 Task: Create a rule when a start date more than 1  days ago is removed from a card by anyone.
Action: Mouse pressed left at (399, 386)
Screenshot: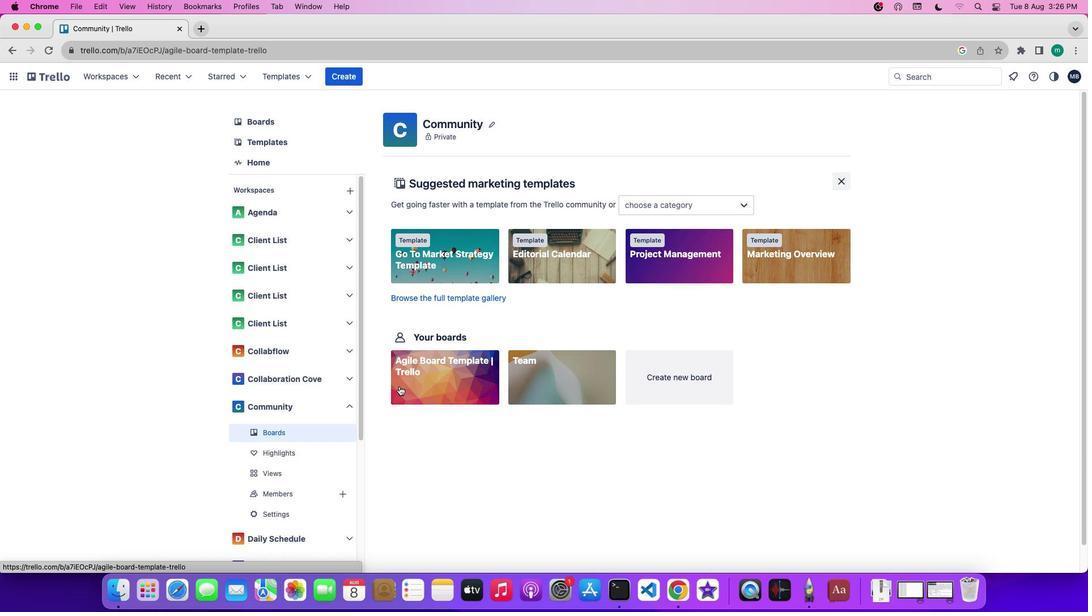 
Action: Mouse moved to (1064, 240)
Screenshot: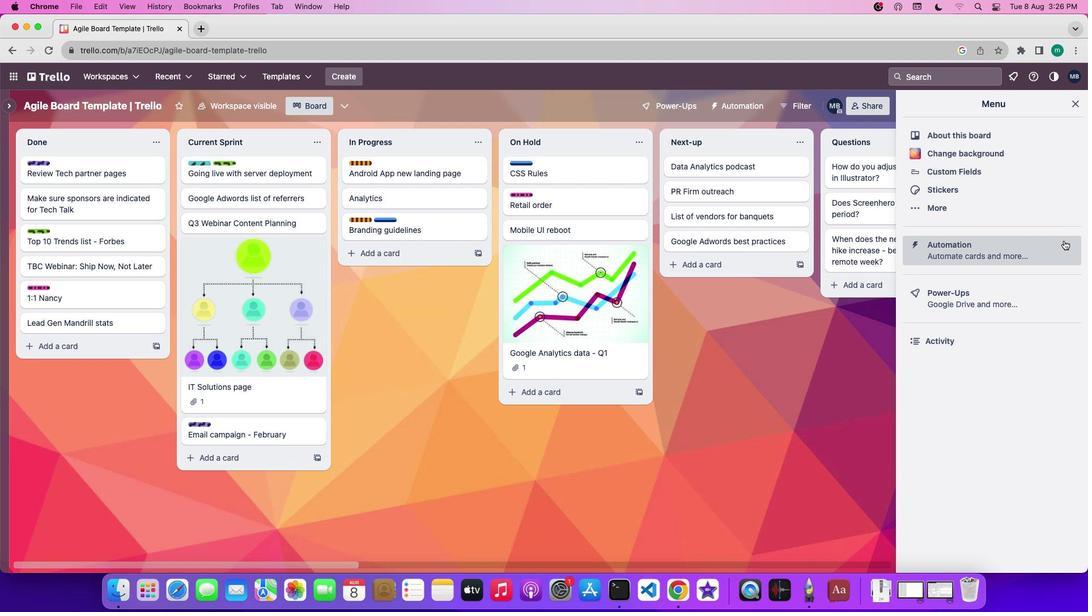
Action: Mouse pressed left at (1064, 240)
Screenshot: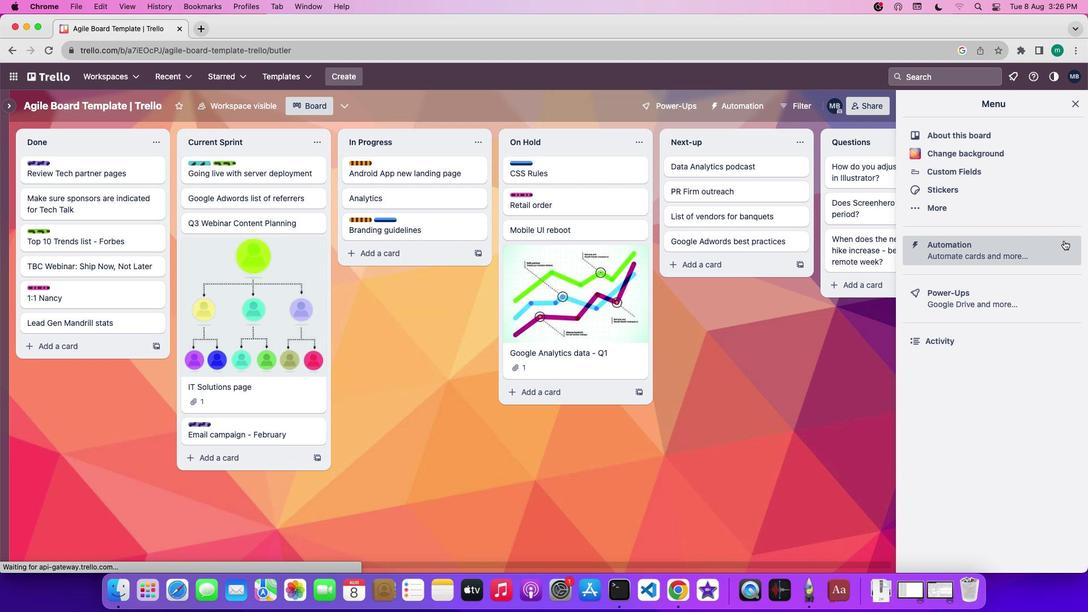 
Action: Mouse moved to (68, 199)
Screenshot: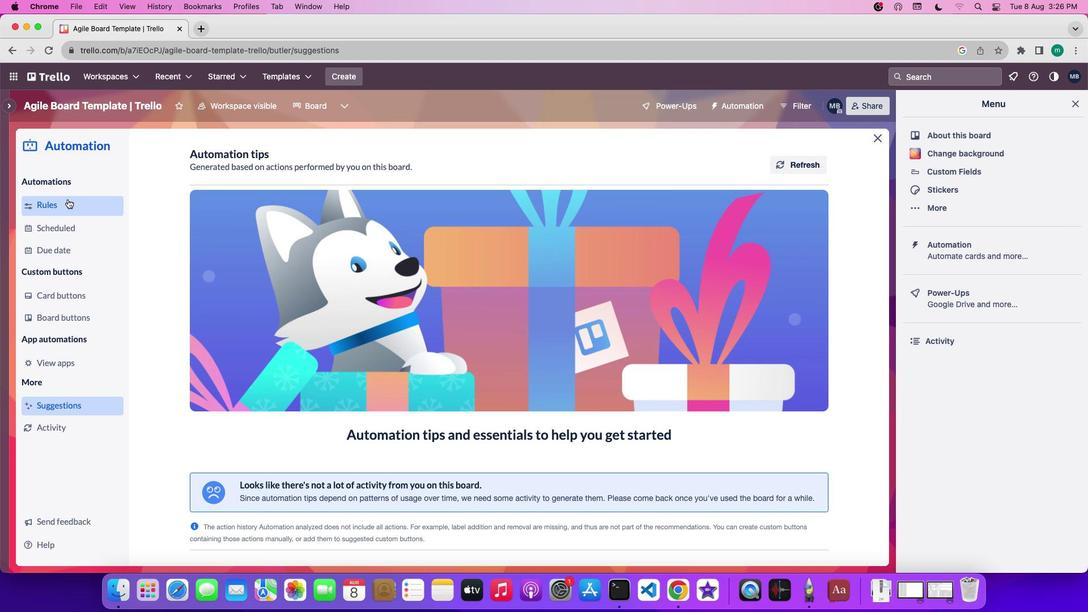 
Action: Mouse pressed left at (68, 199)
Screenshot: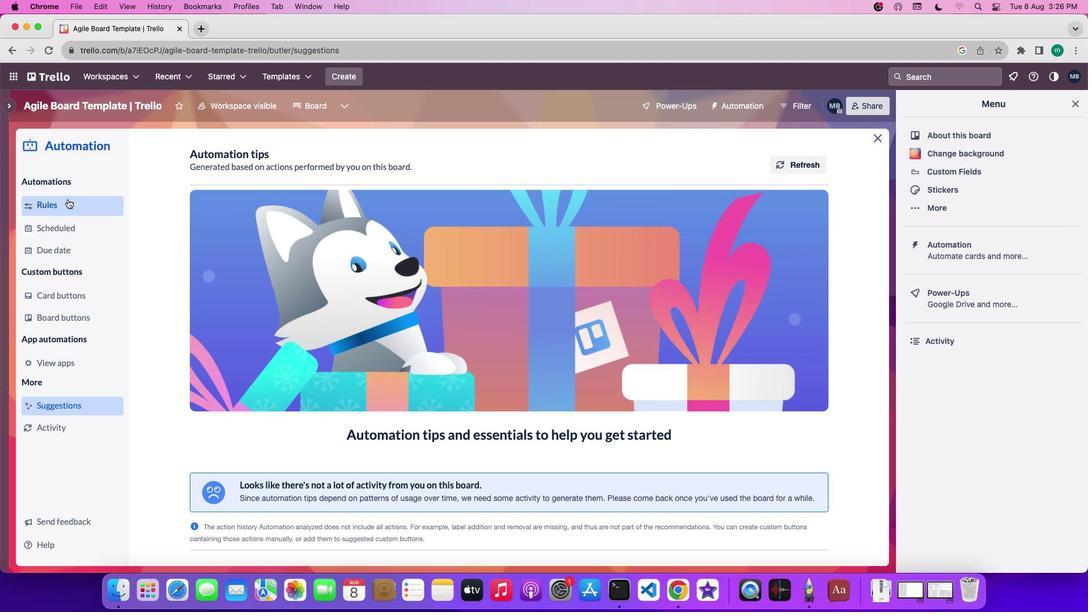 
Action: Mouse moved to (747, 155)
Screenshot: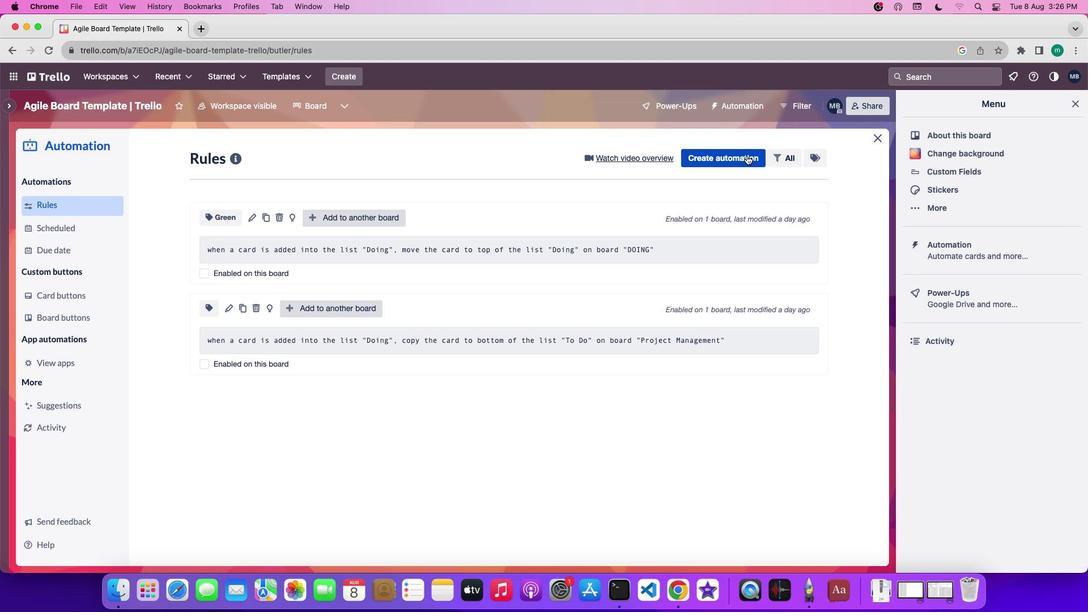 
Action: Mouse pressed left at (747, 155)
Screenshot: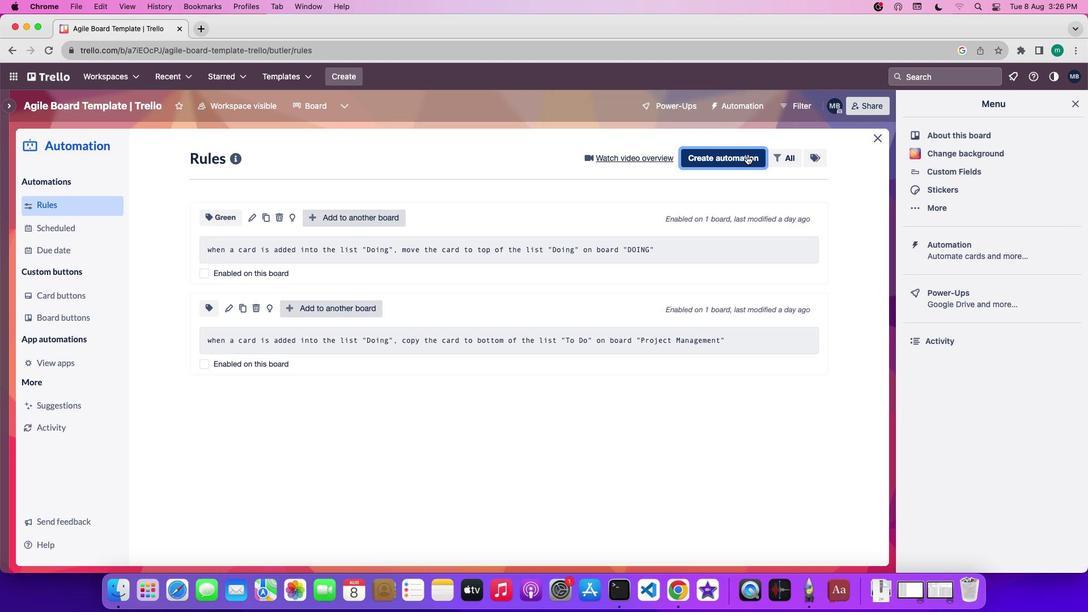 
Action: Mouse moved to (478, 332)
Screenshot: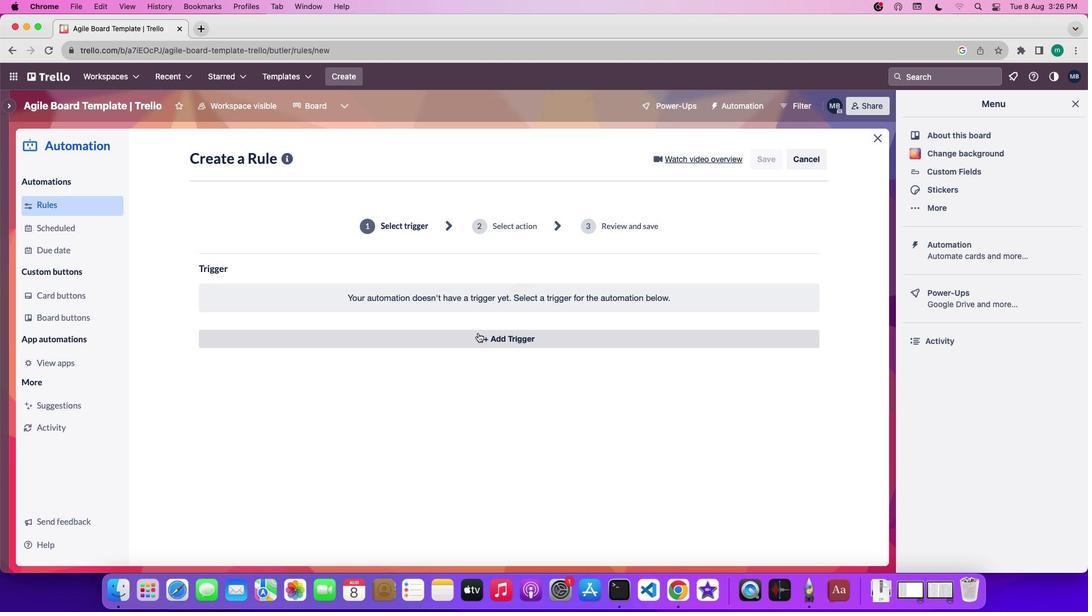 
Action: Mouse pressed left at (478, 332)
Screenshot: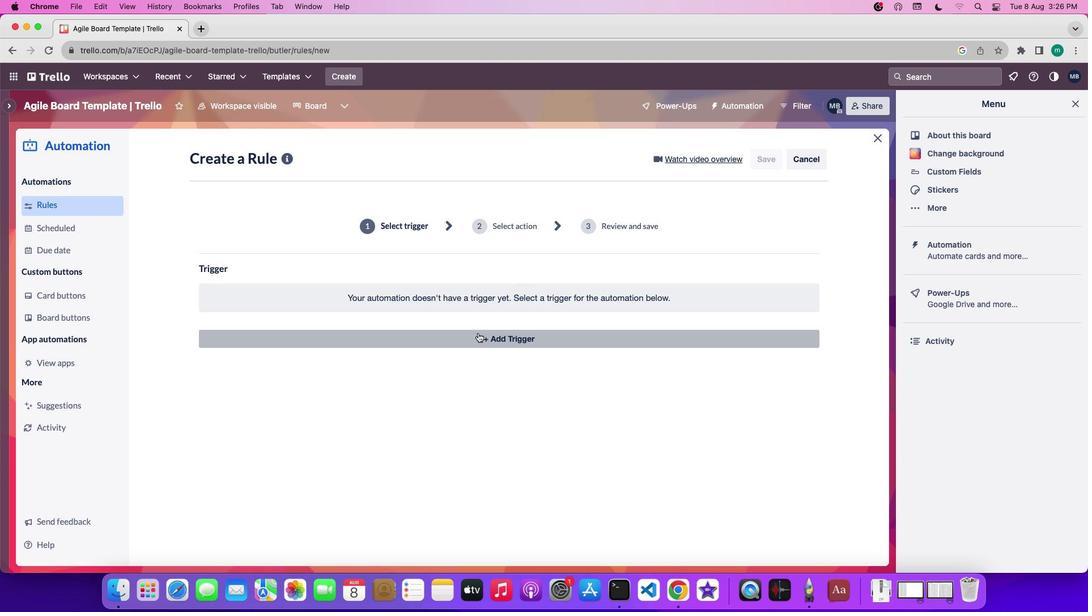 
Action: Mouse moved to (312, 378)
Screenshot: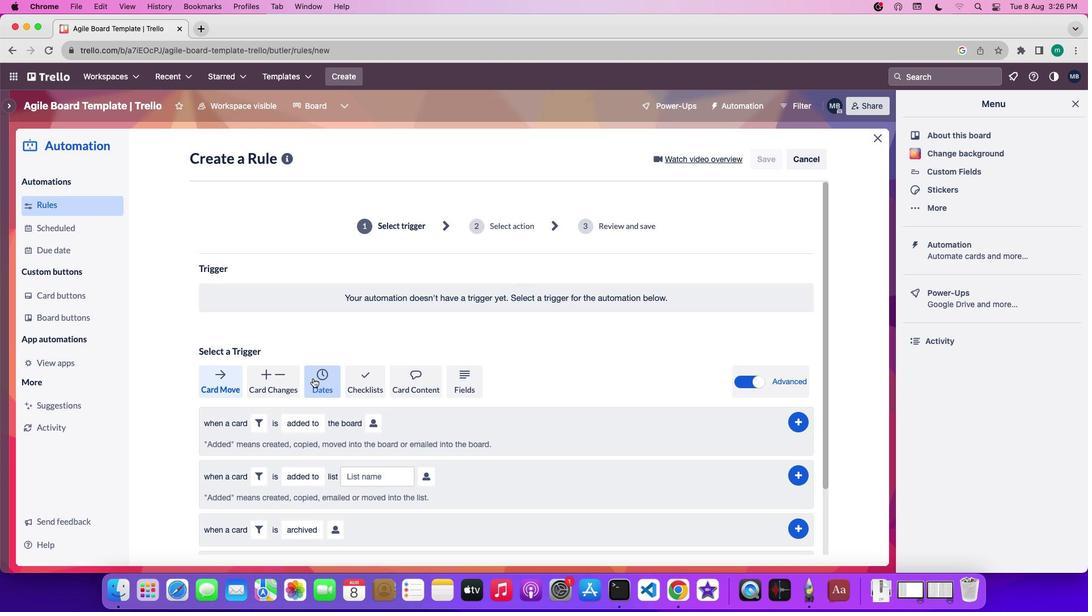 
Action: Mouse pressed left at (312, 378)
Screenshot: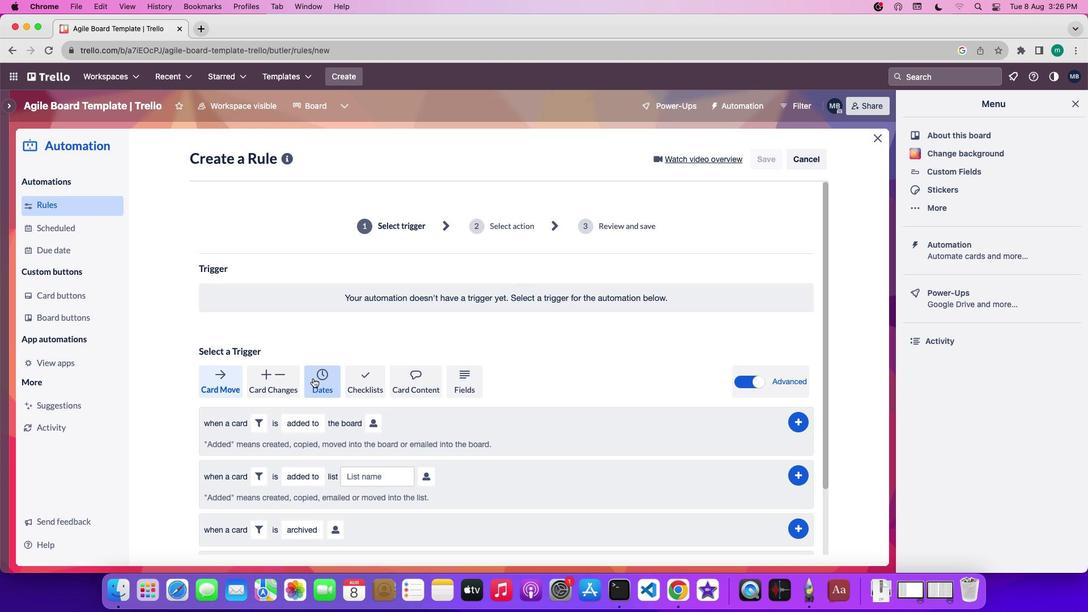 
Action: Mouse moved to (391, 384)
Screenshot: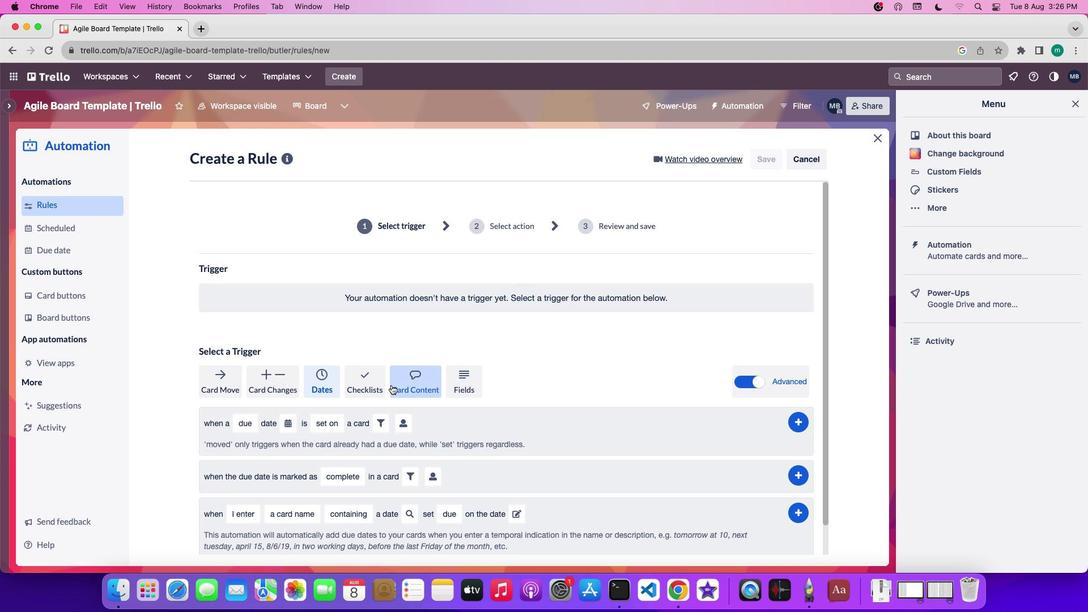 
Action: Mouse scrolled (391, 384) with delta (0, 0)
Screenshot: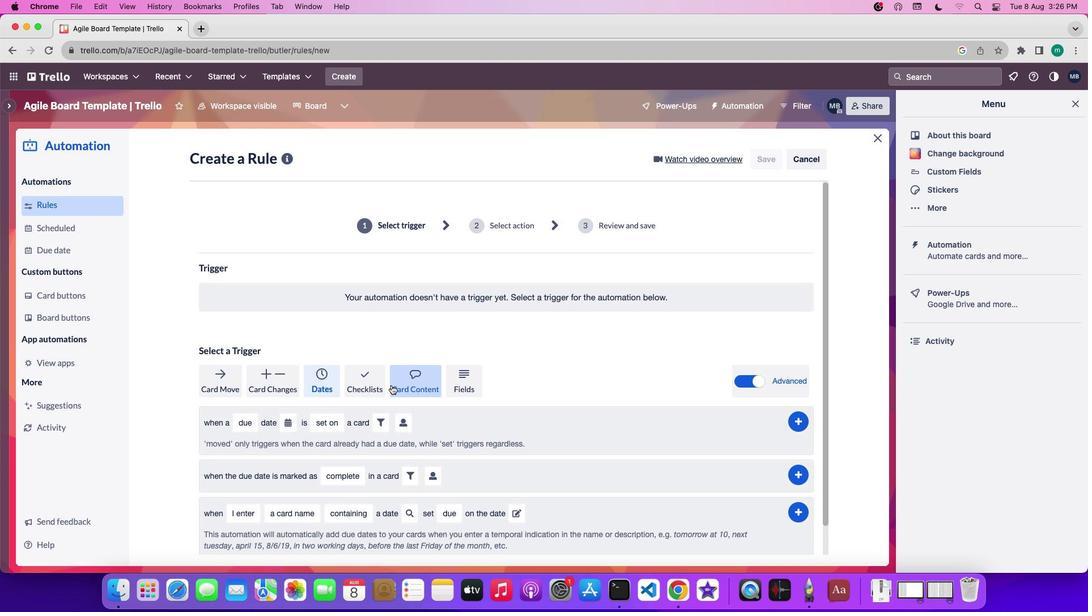
Action: Mouse scrolled (391, 384) with delta (0, 0)
Screenshot: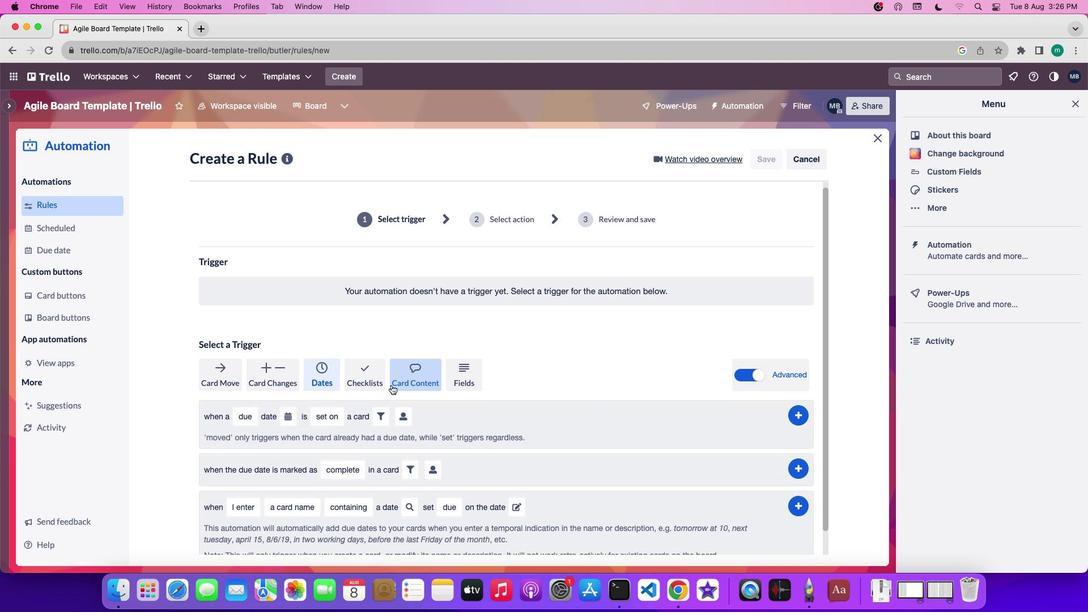 
Action: Mouse scrolled (391, 384) with delta (0, -1)
Screenshot: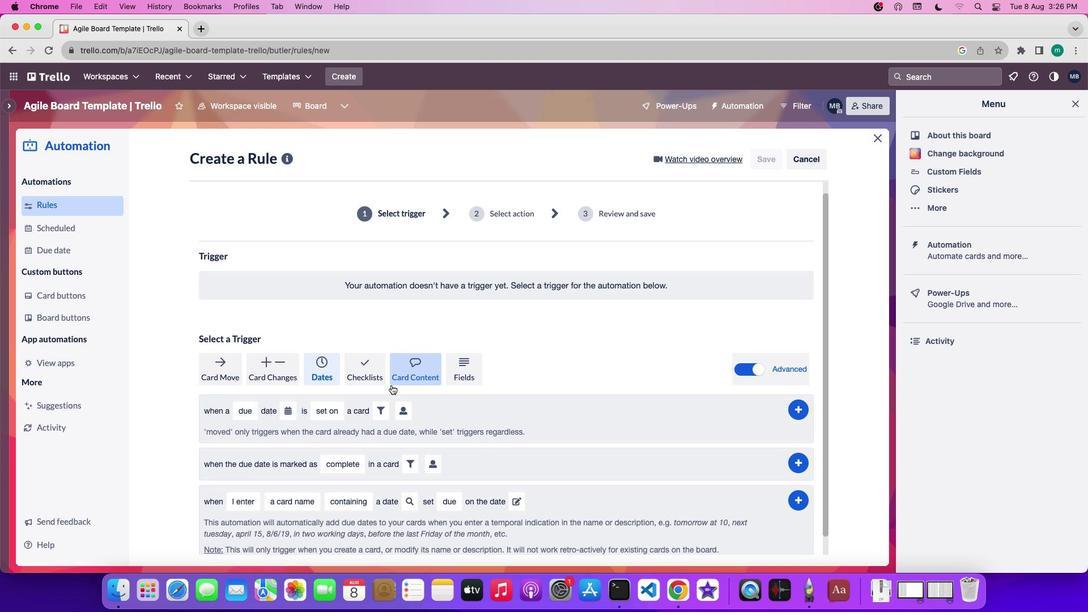 
Action: Mouse scrolled (391, 384) with delta (0, -1)
Screenshot: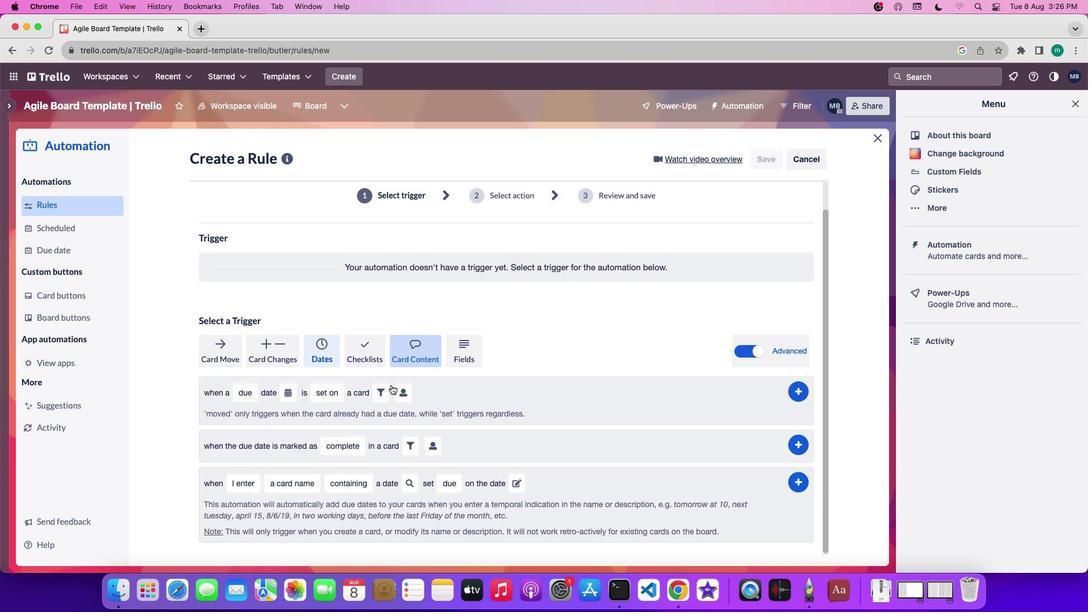 
Action: Mouse moved to (250, 434)
Screenshot: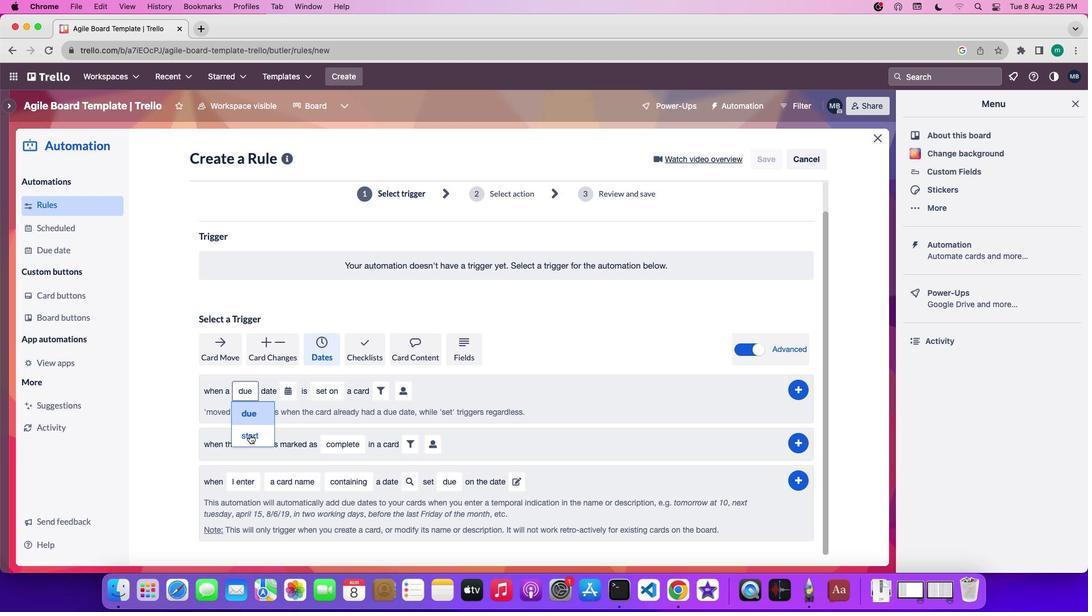 
Action: Mouse pressed left at (250, 434)
Screenshot: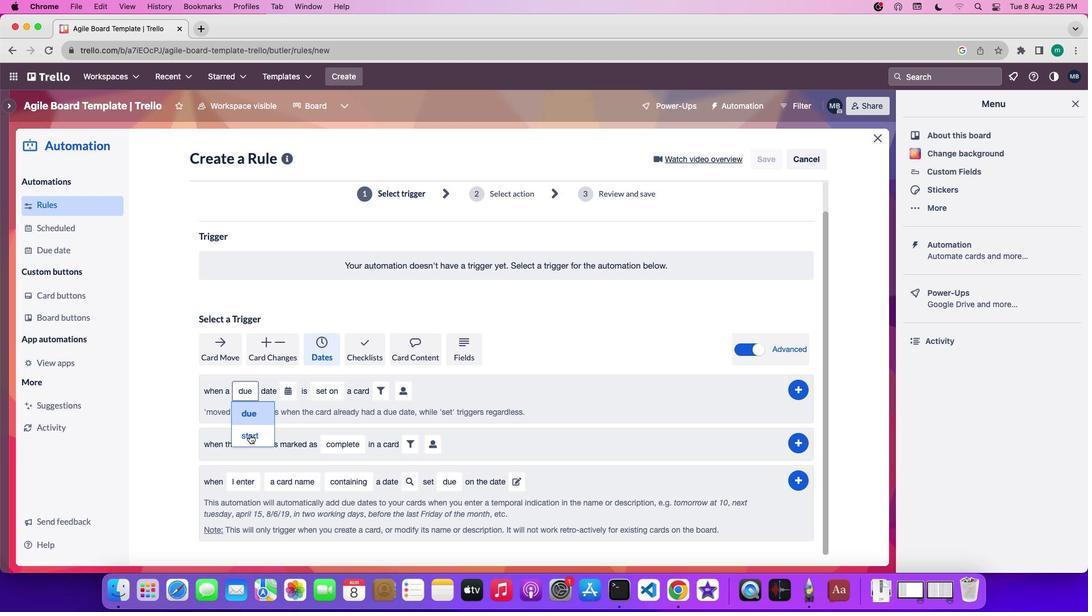 
Action: Mouse moved to (297, 393)
Screenshot: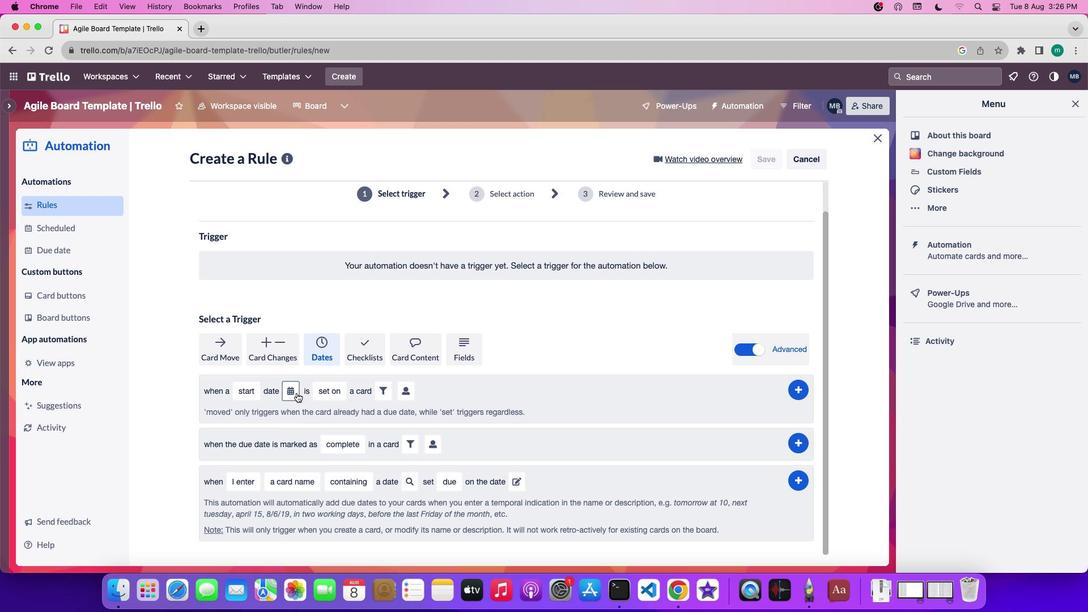 
Action: Mouse pressed left at (297, 393)
Screenshot: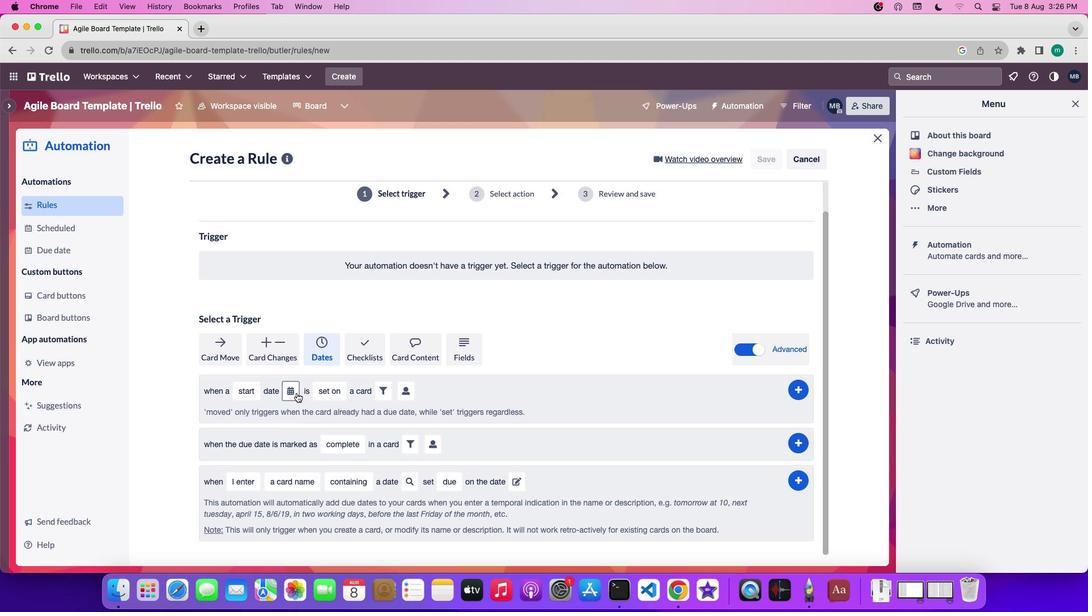 
Action: Mouse moved to (335, 529)
Screenshot: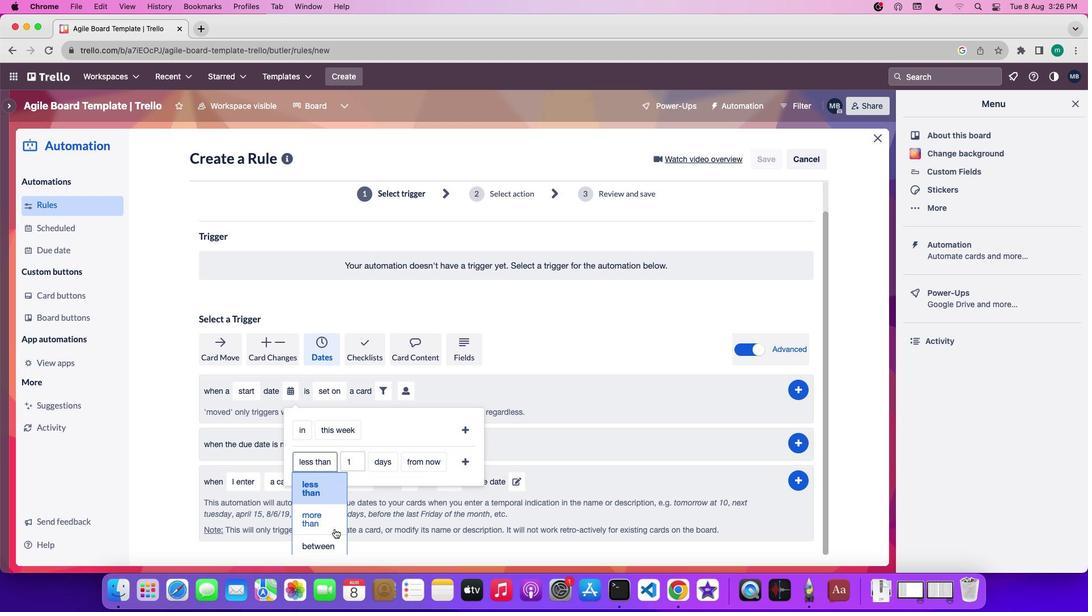 
Action: Mouse pressed left at (335, 529)
Screenshot: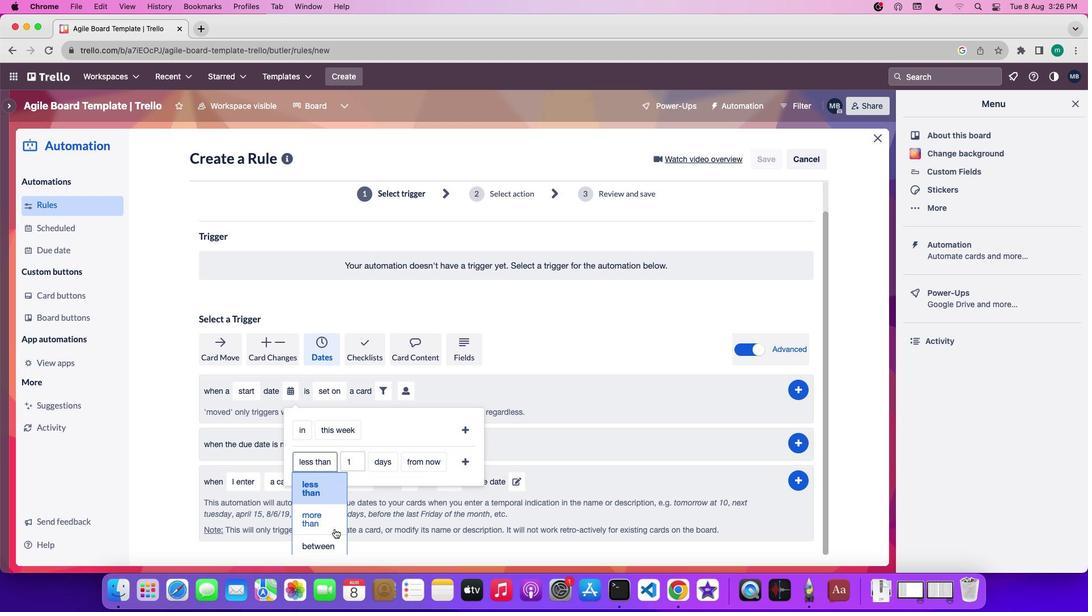 
Action: Mouse moved to (394, 511)
Screenshot: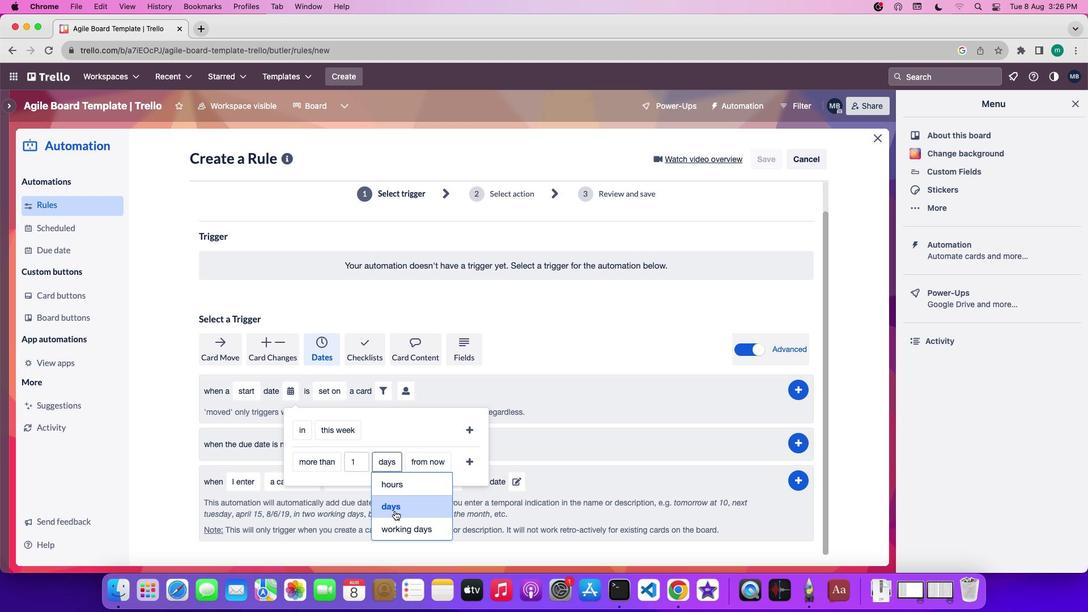 
Action: Mouse pressed left at (394, 511)
Screenshot: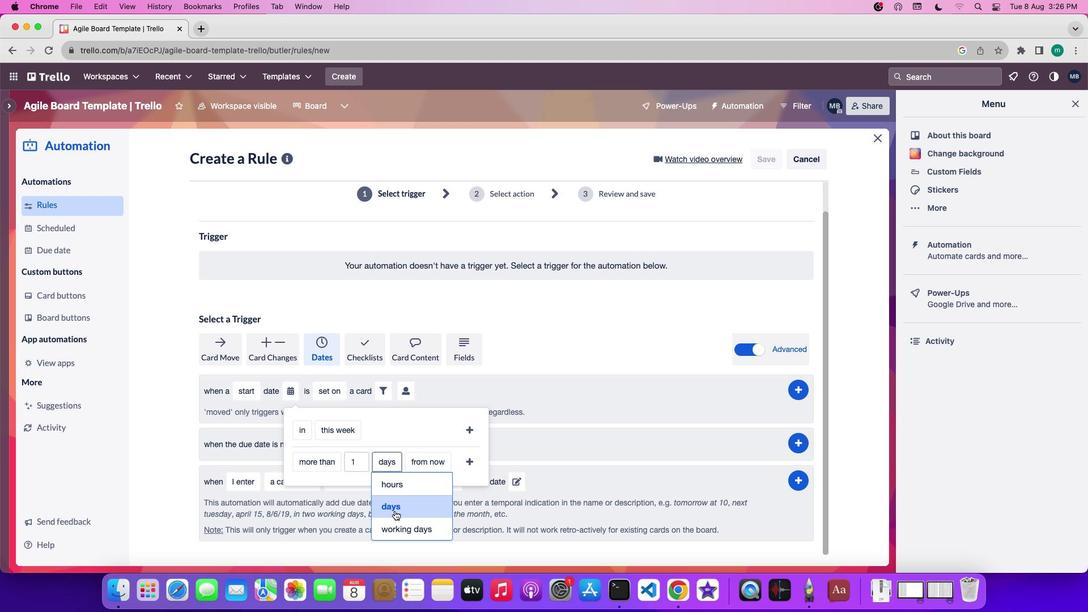 
Action: Mouse moved to (433, 462)
Screenshot: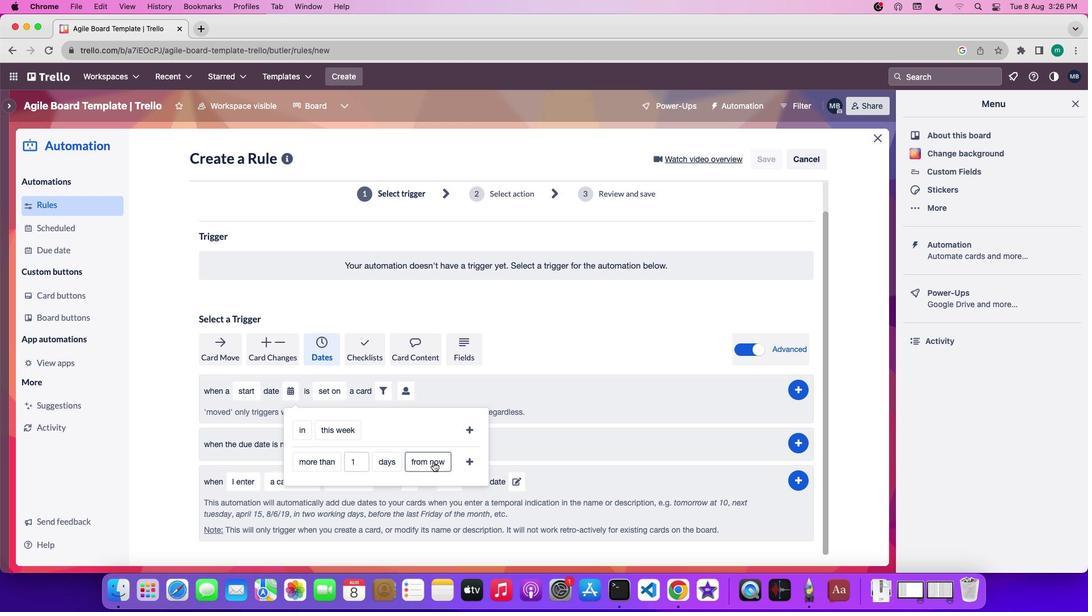 
Action: Mouse pressed left at (433, 462)
Screenshot: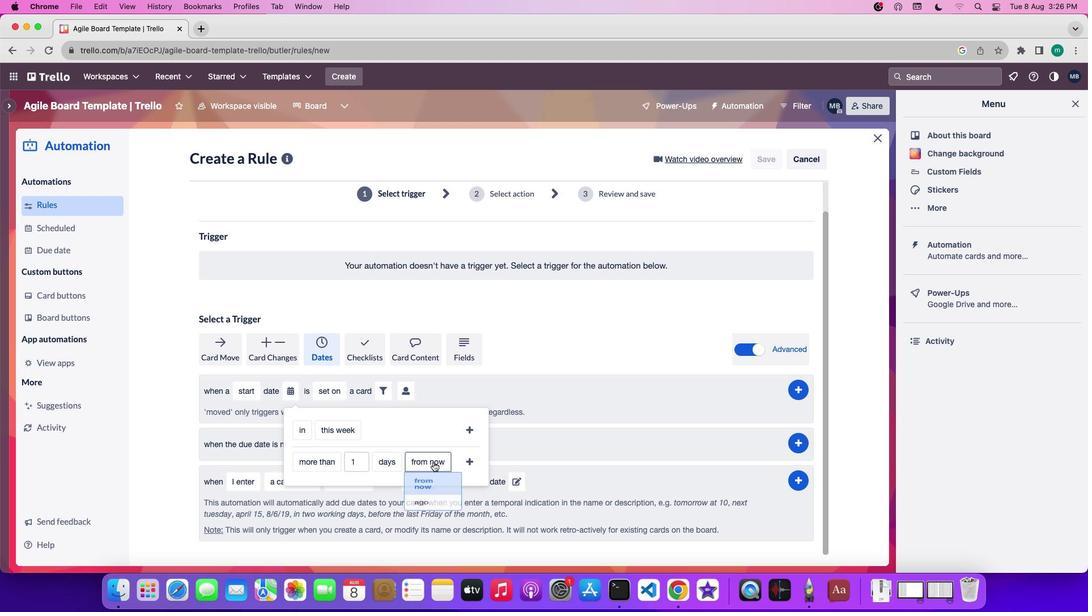 
Action: Mouse moved to (430, 520)
Screenshot: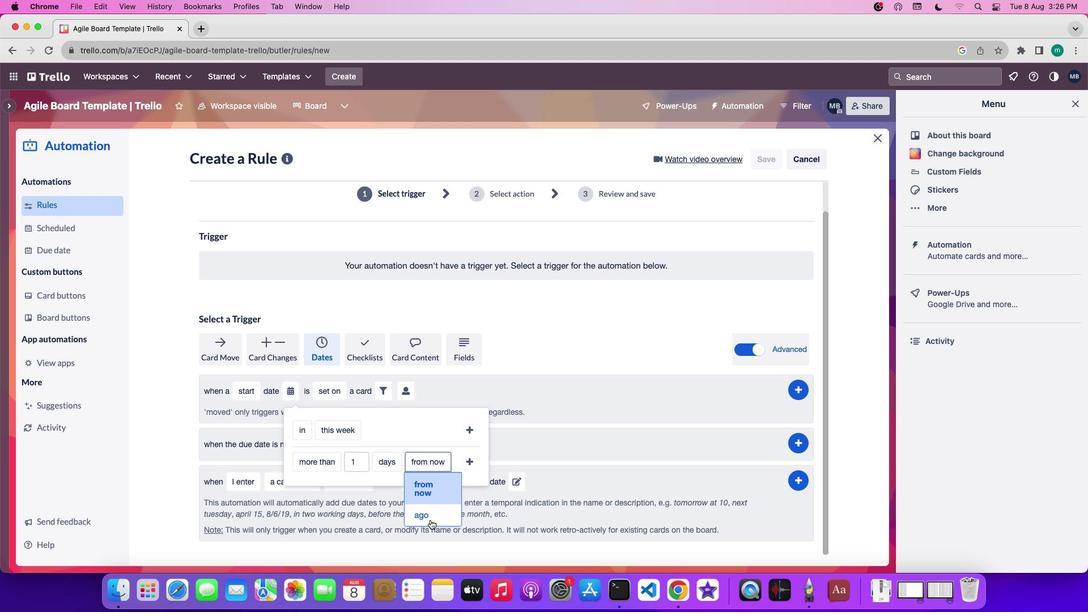 
Action: Mouse pressed left at (430, 520)
Screenshot: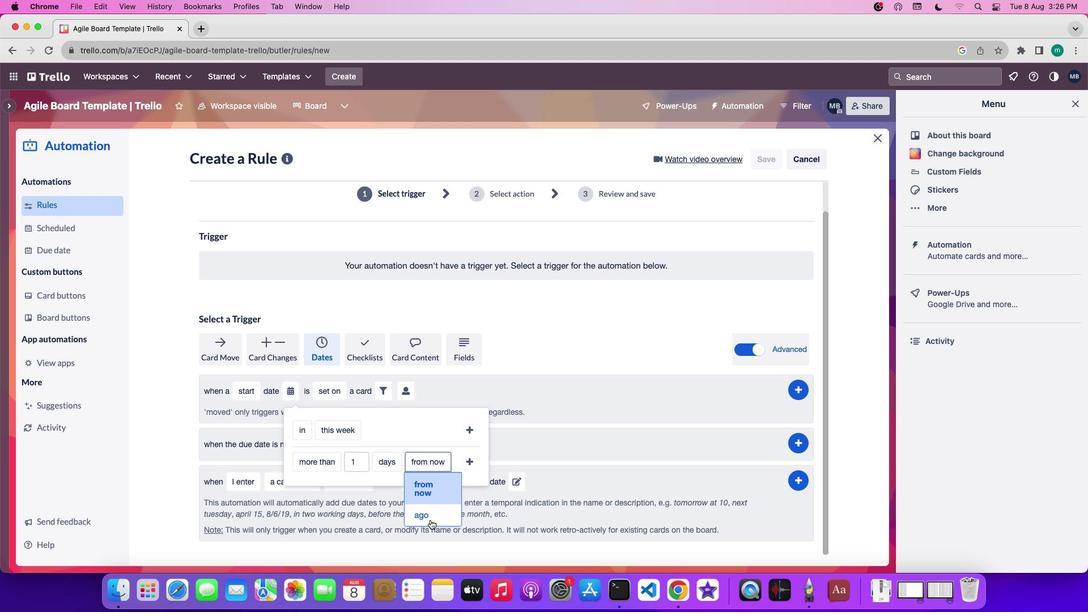 
Action: Mouse moved to (453, 457)
Screenshot: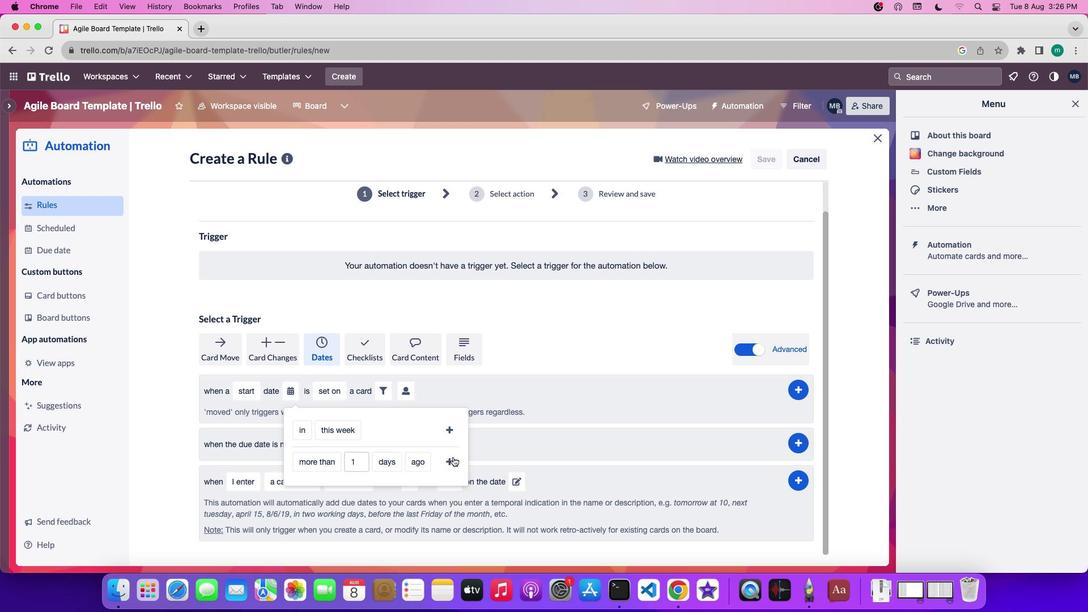 
Action: Mouse pressed left at (453, 457)
Screenshot: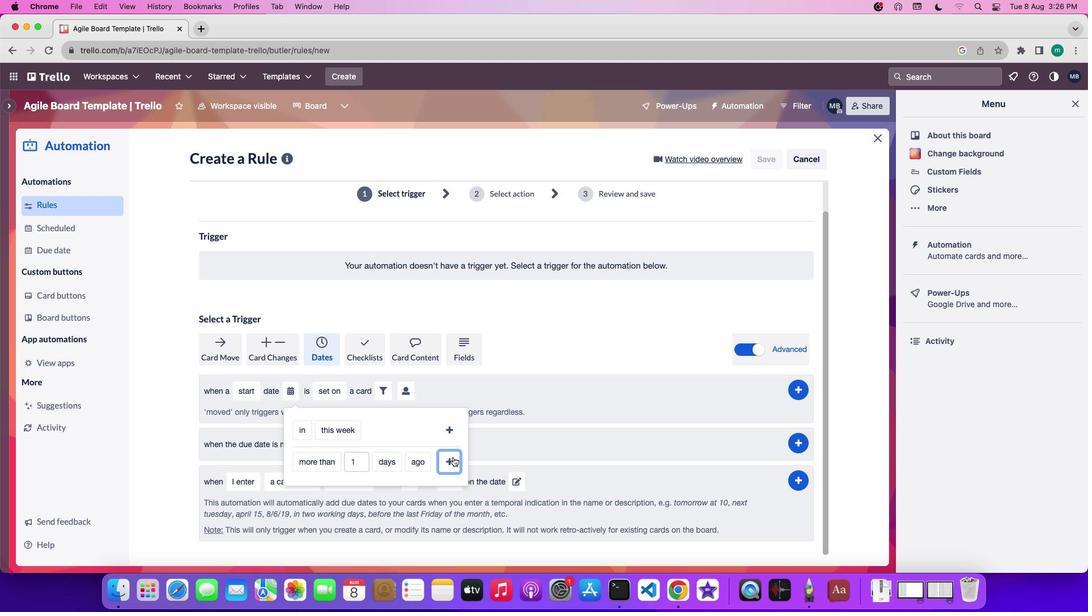 
Action: Mouse moved to (402, 390)
Screenshot: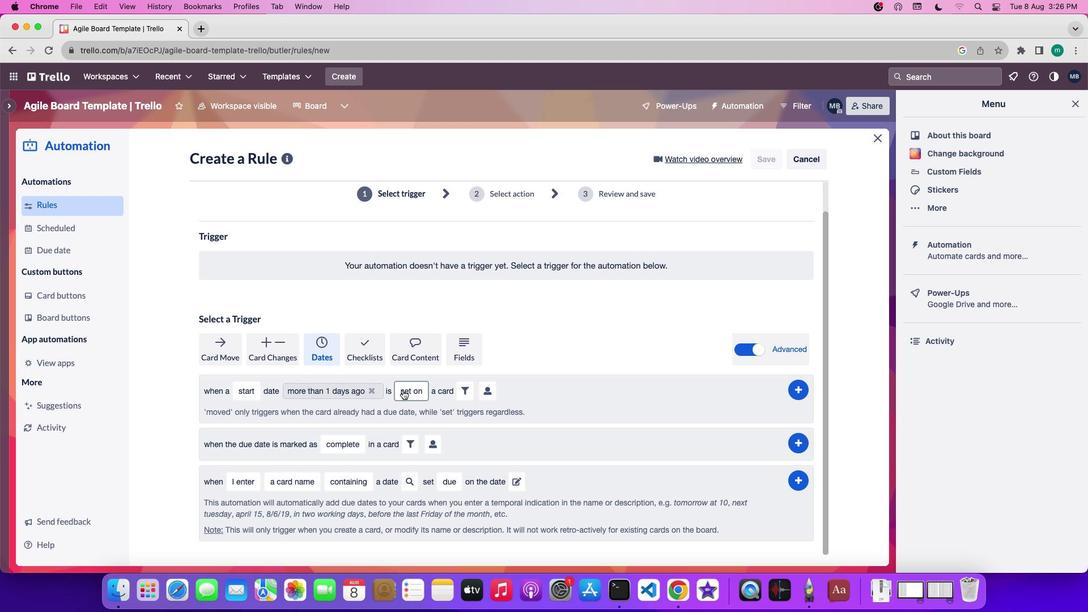 
Action: Mouse pressed left at (402, 390)
Screenshot: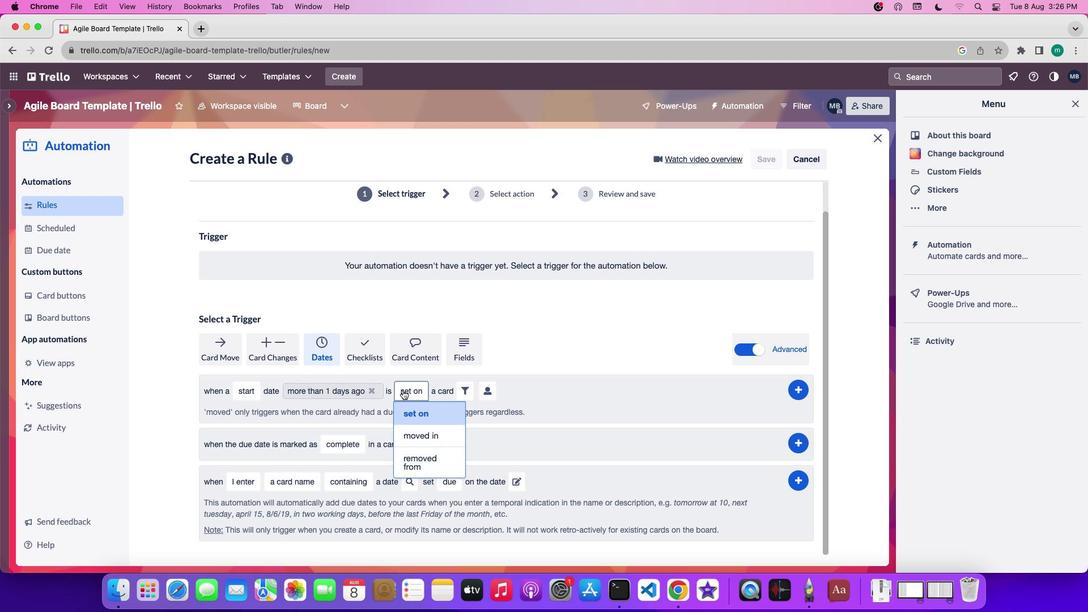 
Action: Mouse moved to (420, 462)
Screenshot: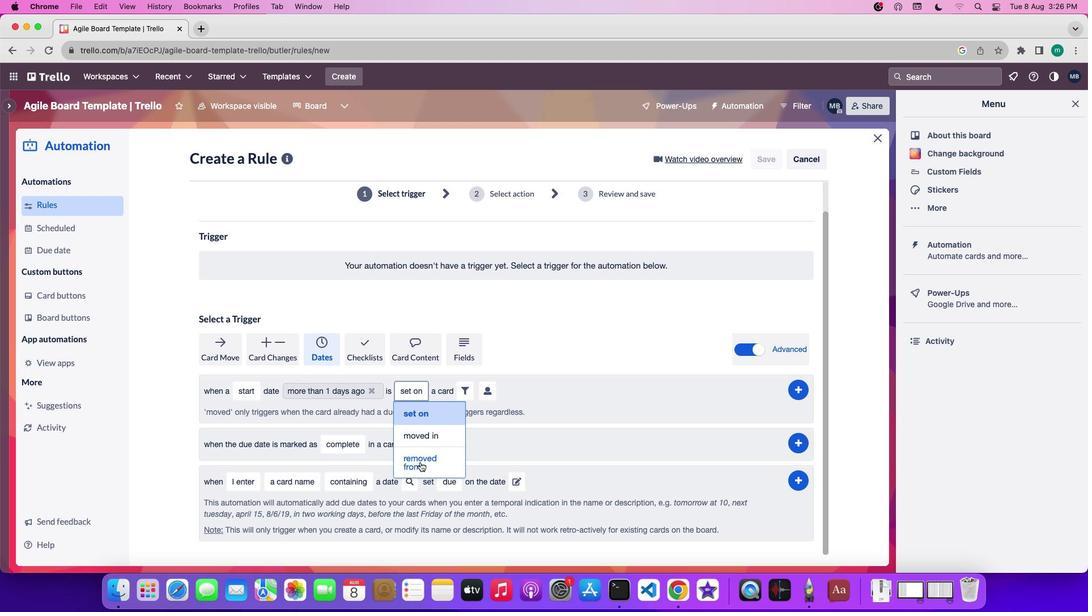 
Action: Mouse pressed left at (420, 462)
Screenshot: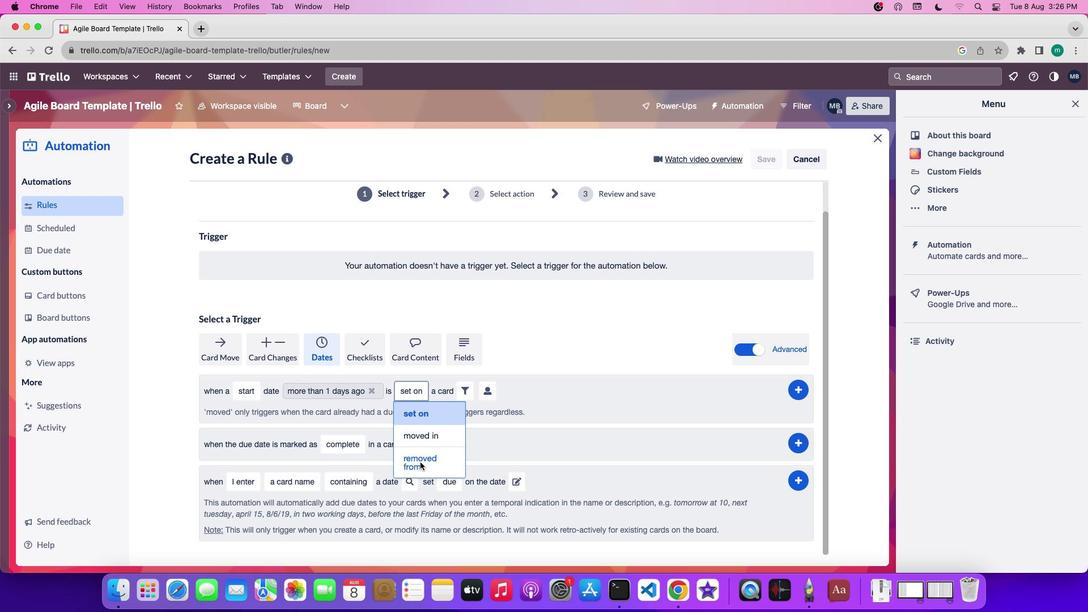 
Action: Mouse moved to (408, 395)
Screenshot: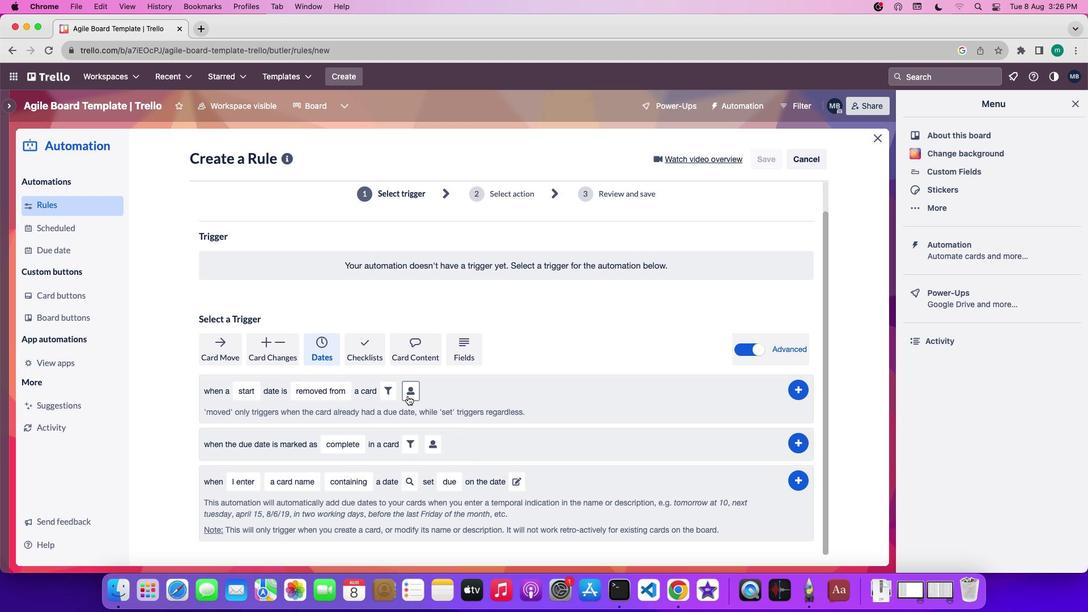 
Action: Mouse pressed left at (408, 395)
Screenshot: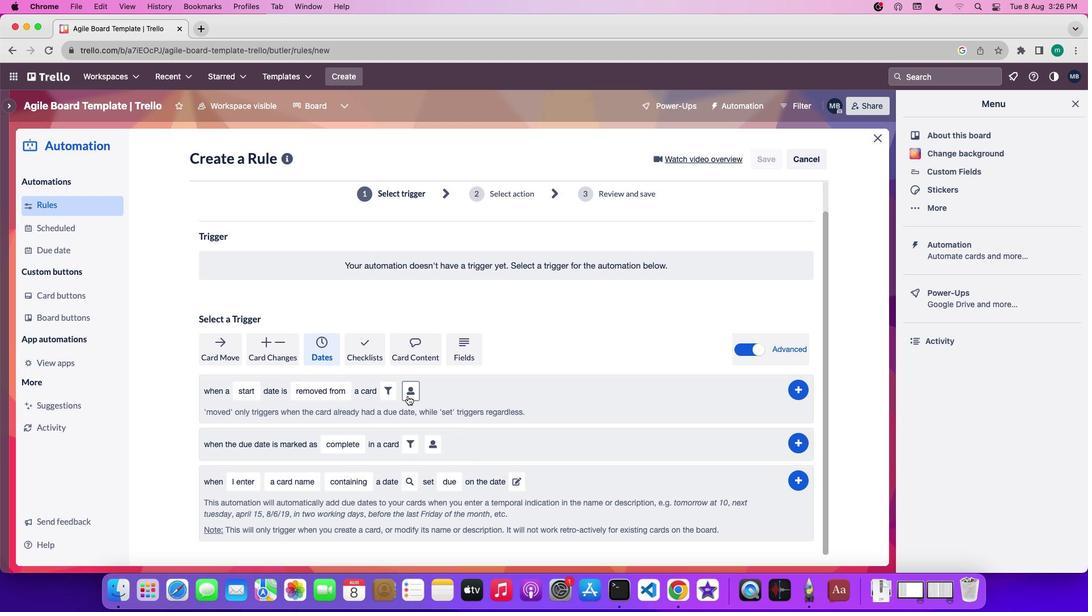 
Action: Mouse moved to (600, 427)
Screenshot: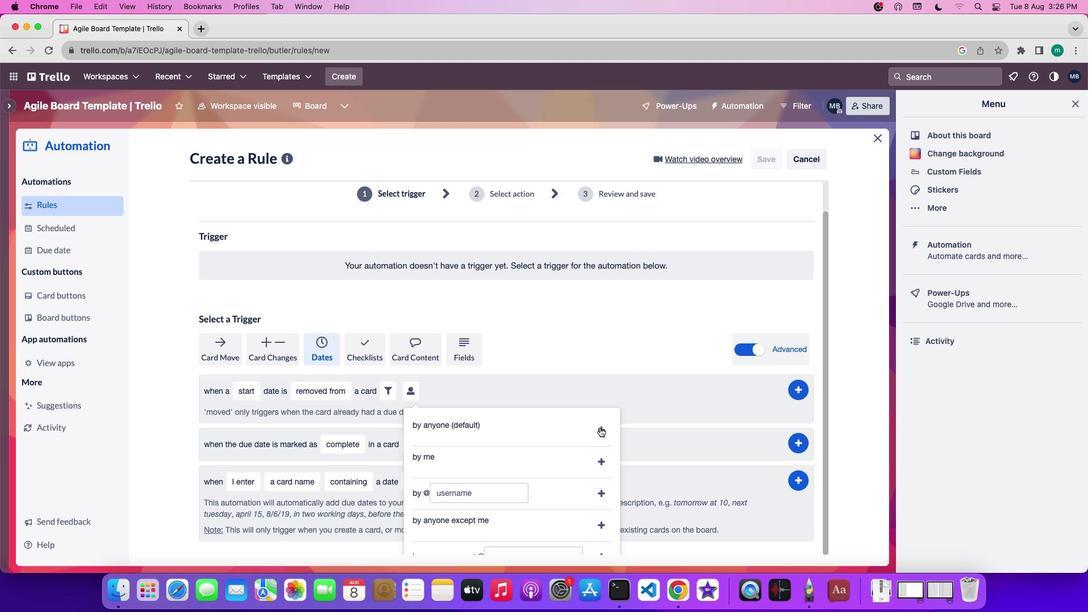 
Action: Mouse pressed left at (600, 427)
Screenshot: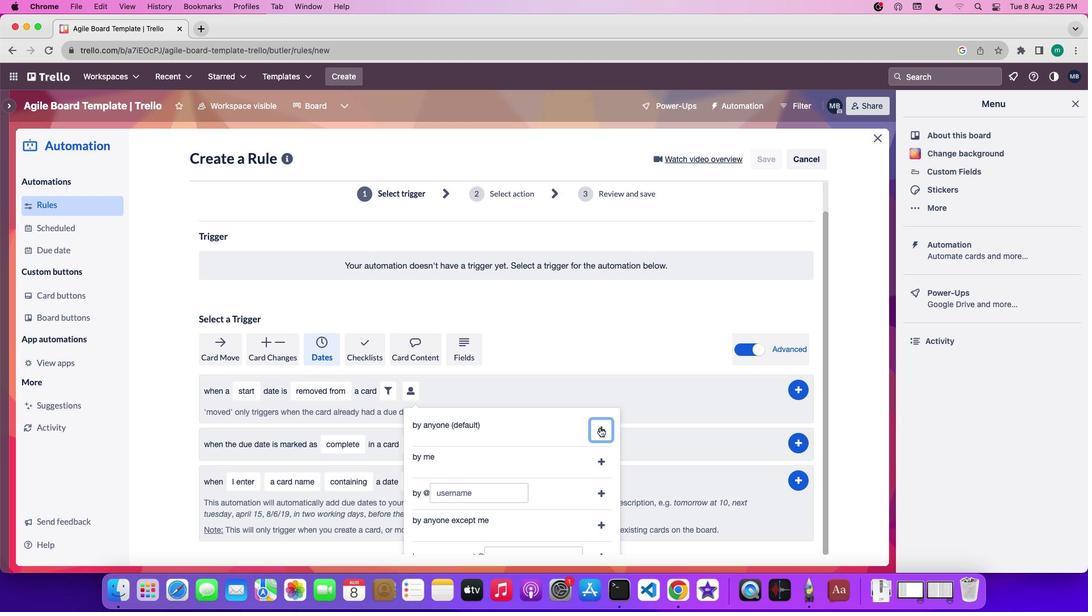 
Action: Mouse moved to (798, 391)
Screenshot: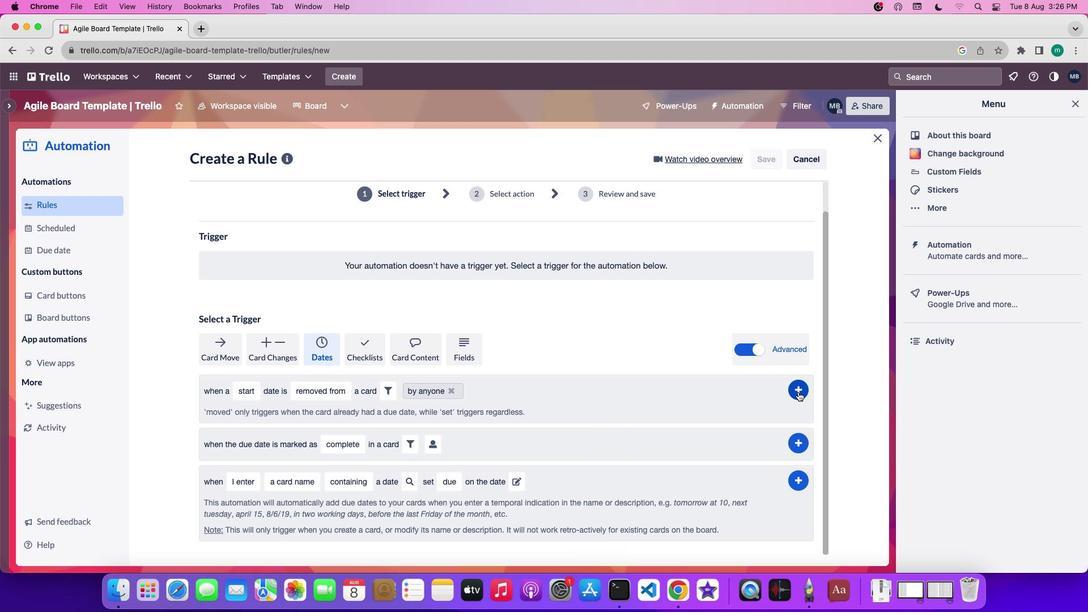
Action: Mouse pressed left at (798, 391)
Screenshot: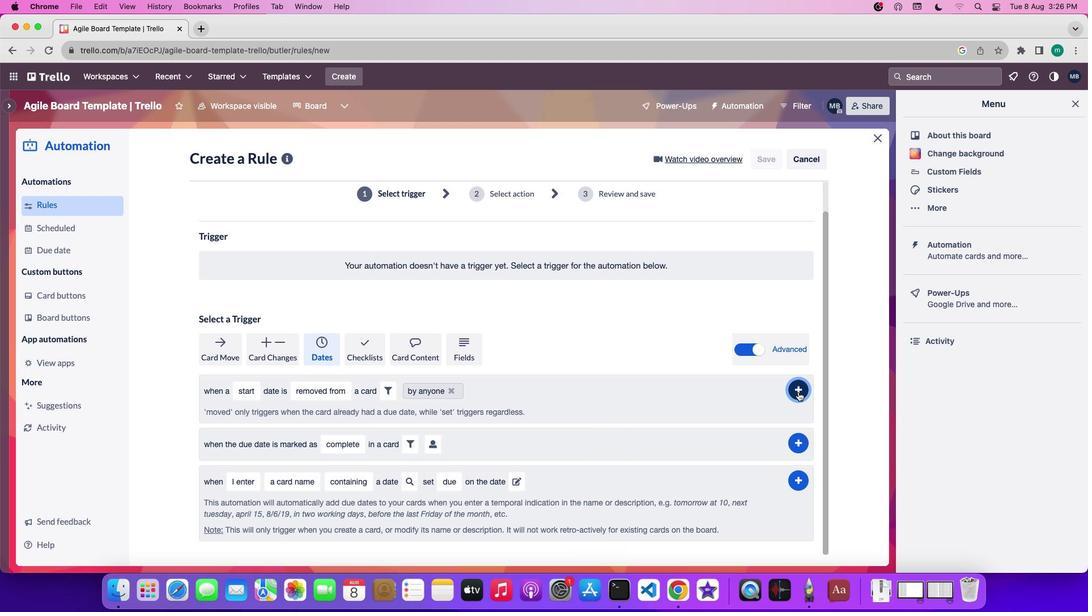 
